 Task: Sort the products in the category "Disposable Plates & Utensils" by price (highest first).
Action: Mouse moved to (331, 152)
Screenshot: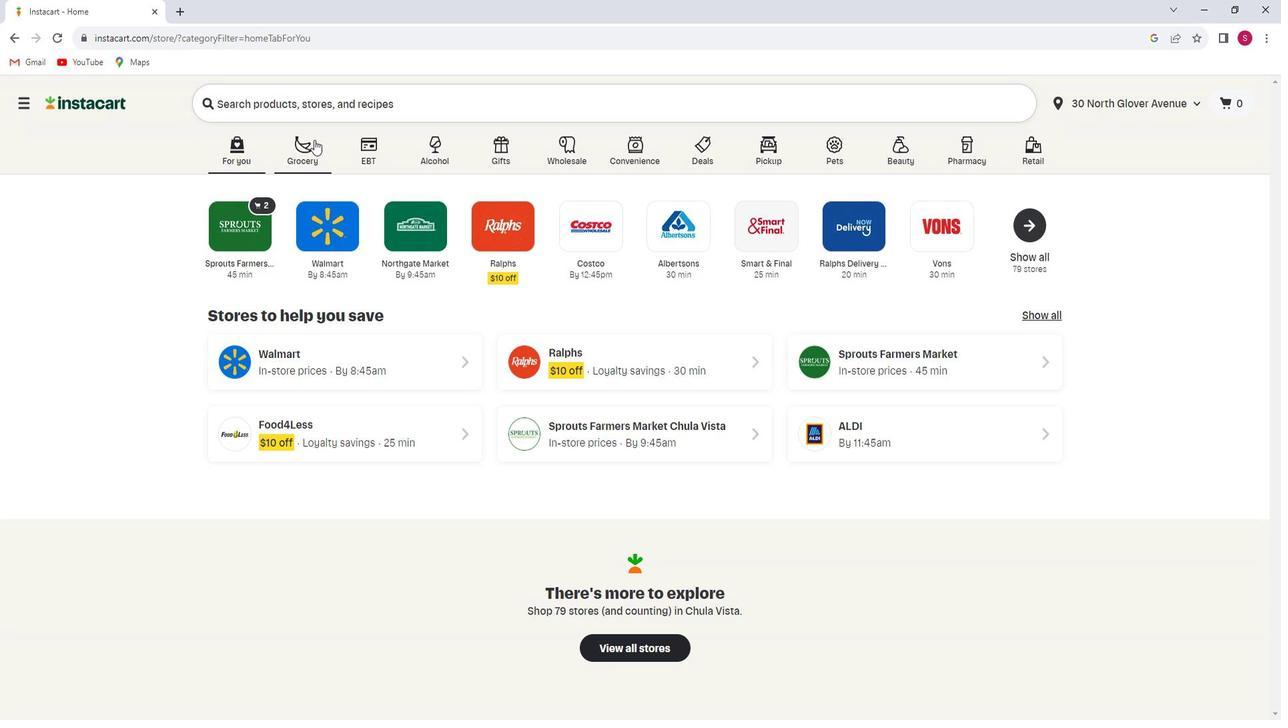 
Action: Mouse pressed left at (331, 152)
Screenshot: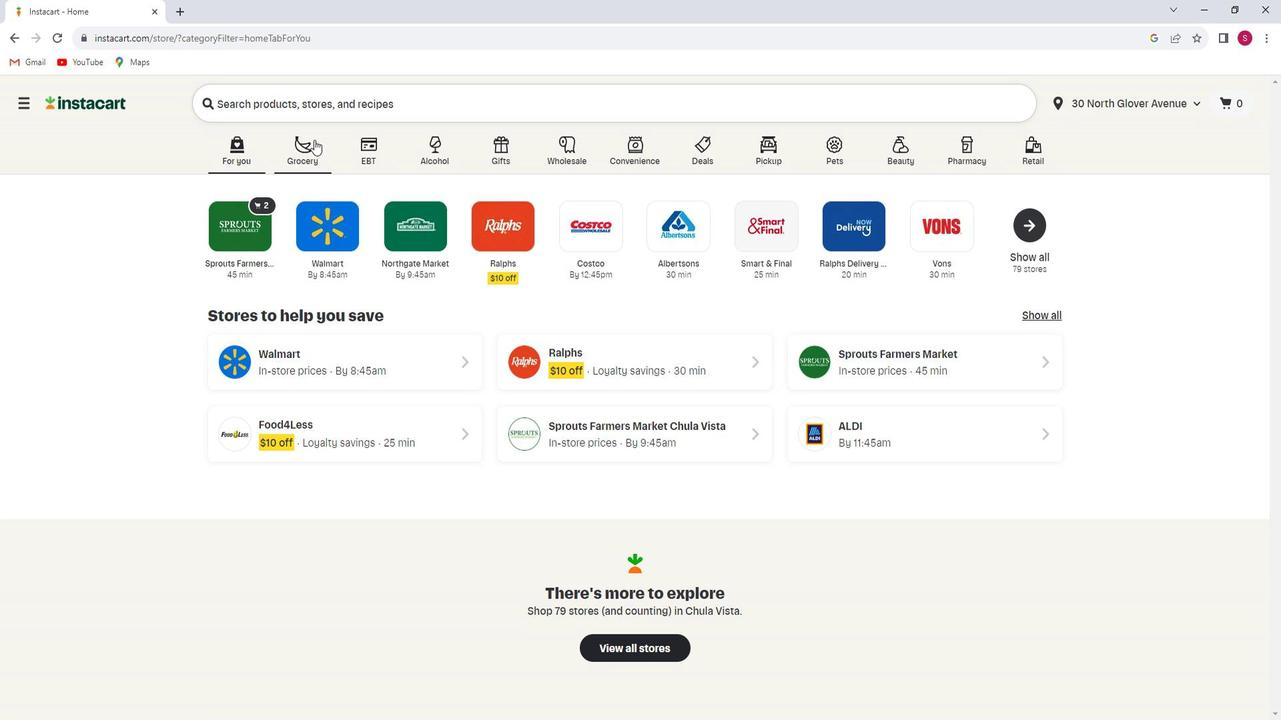 
Action: Mouse moved to (354, 398)
Screenshot: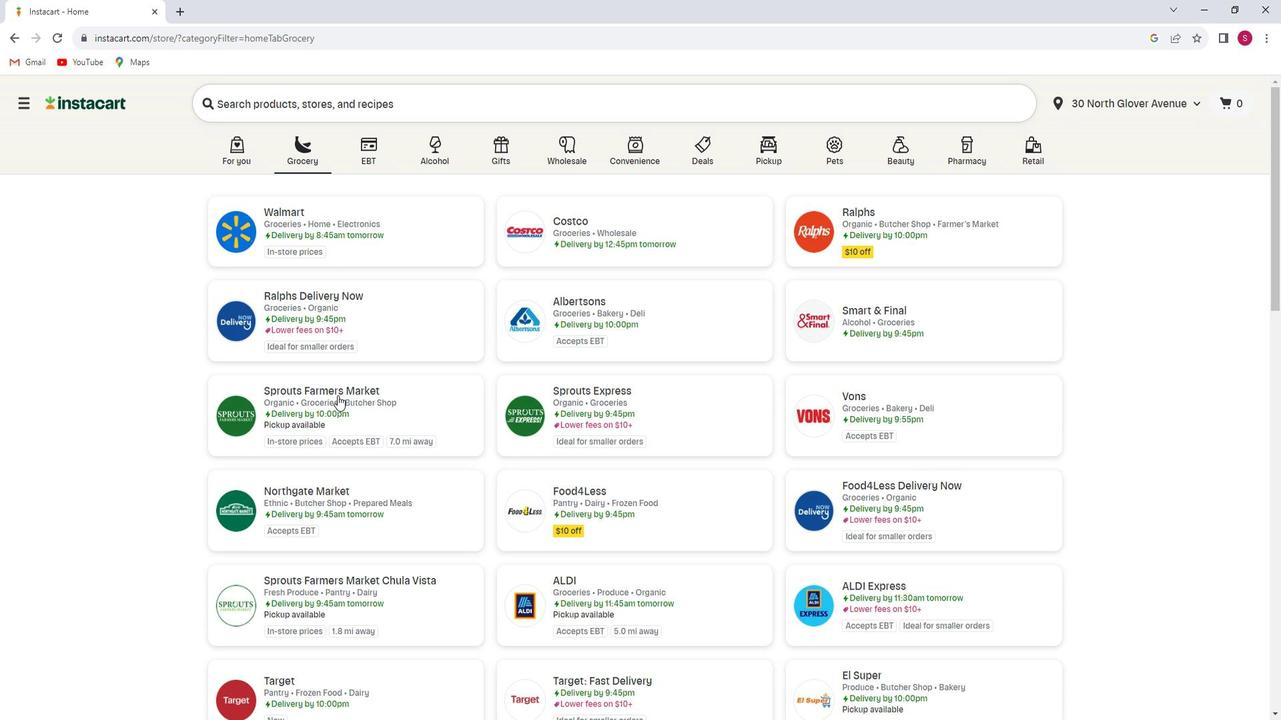 
Action: Mouse pressed left at (354, 398)
Screenshot: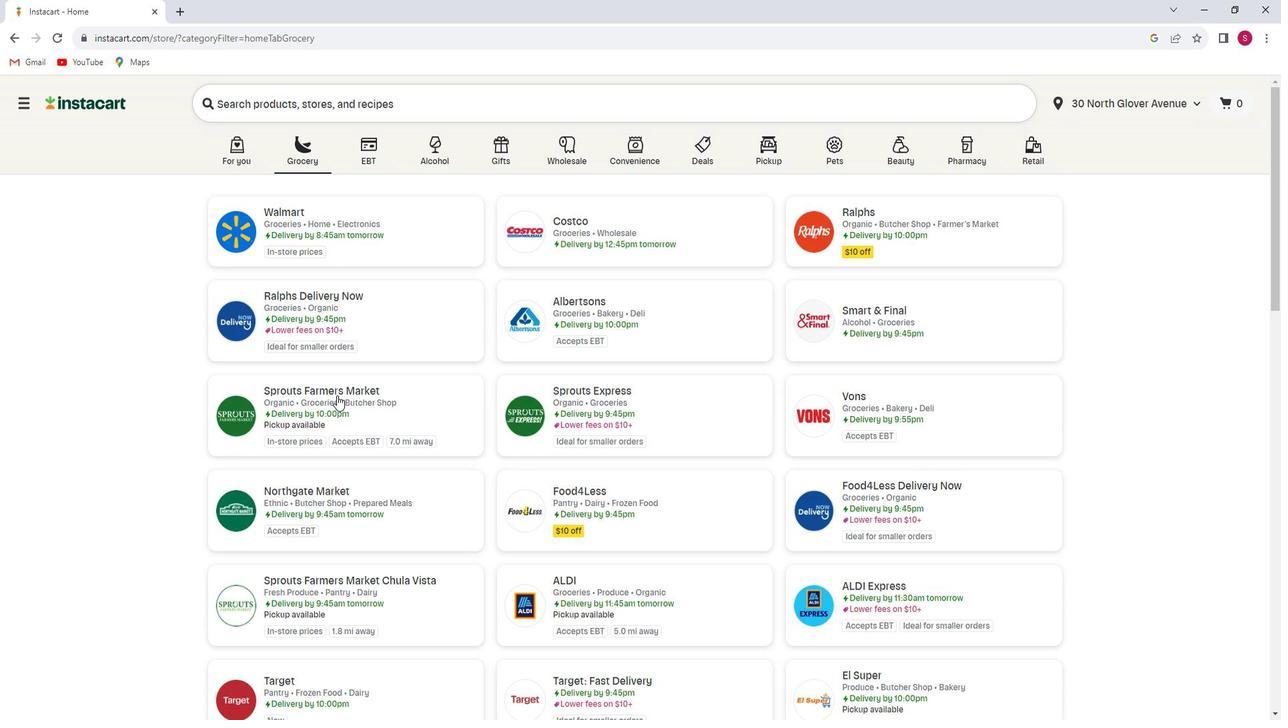
Action: Mouse moved to (92, 444)
Screenshot: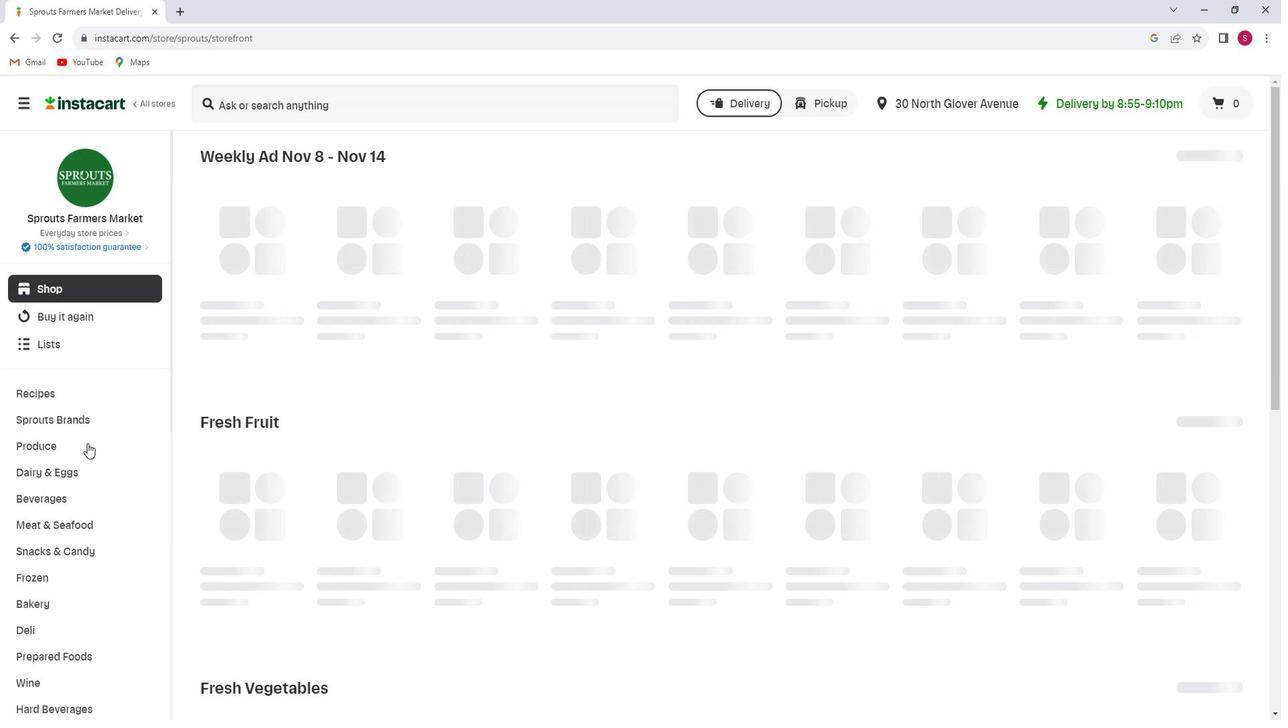 
Action: Mouse scrolled (92, 443) with delta (0, 0)
Screenshot: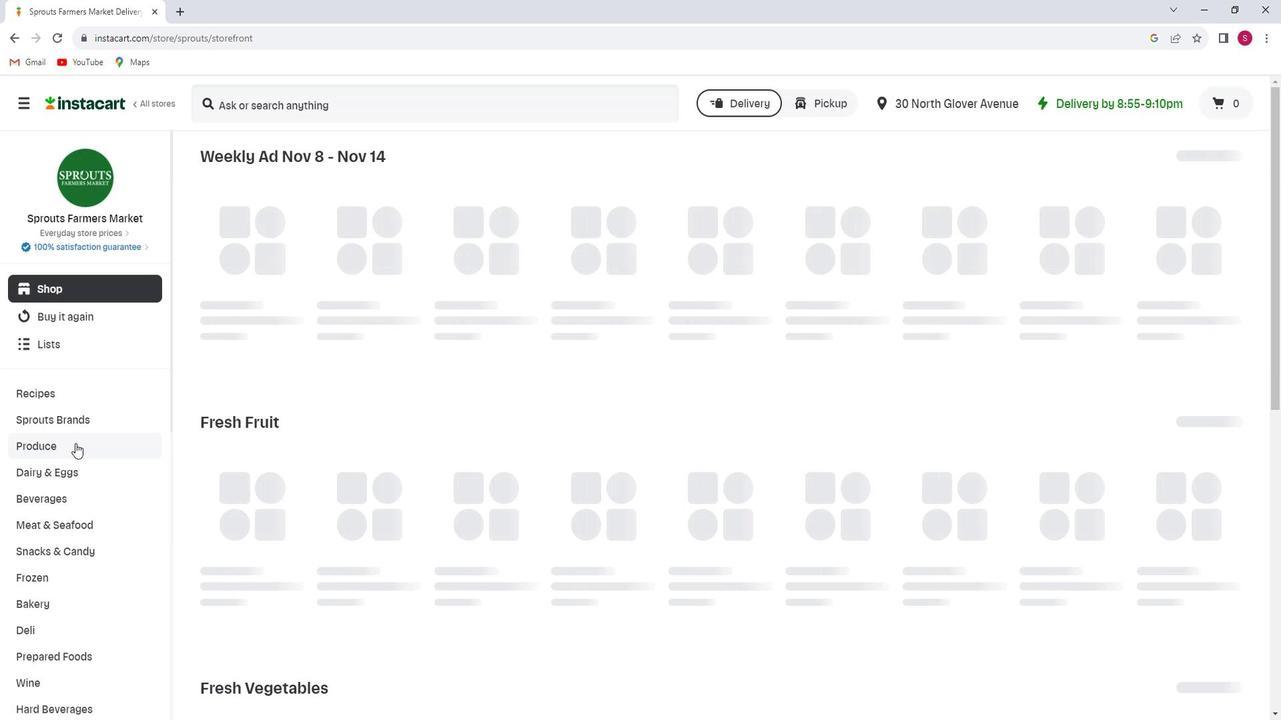 
Action: Mouse scrolled (92, 443) with delta (0, 0)
Screenshot: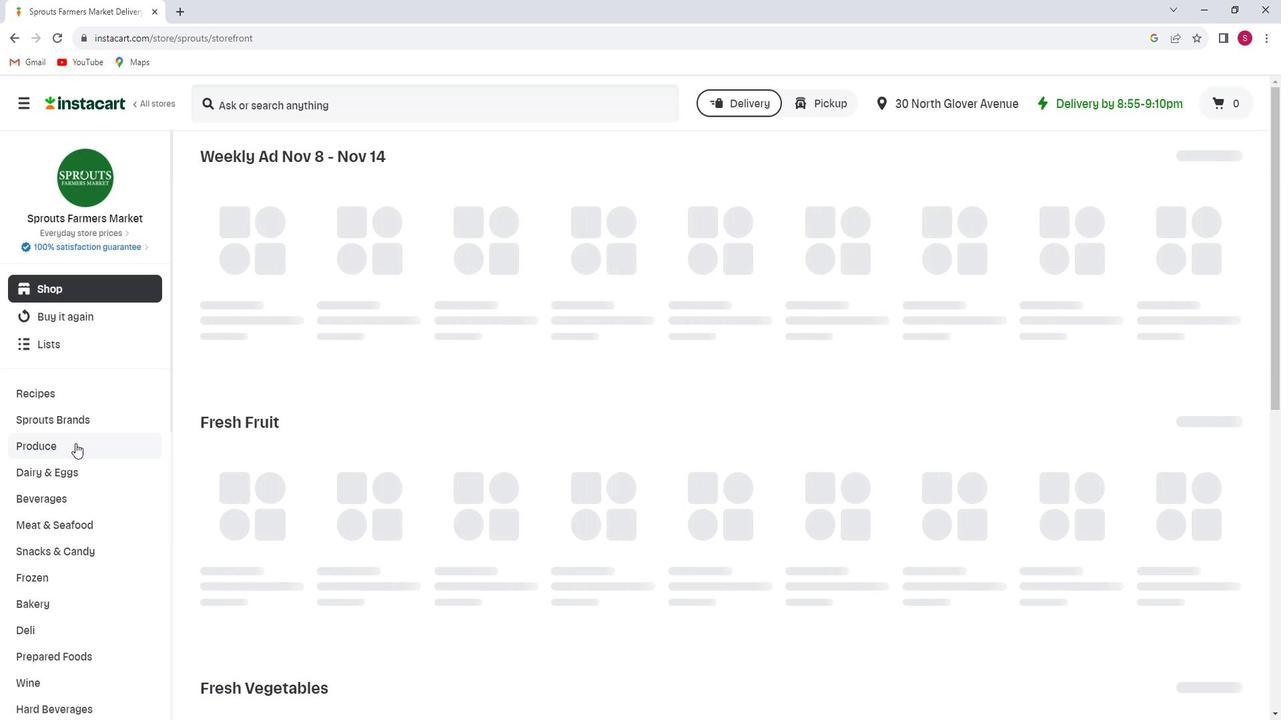
Action: Mouse scrolled (92, 443) with delta (0, 0)
Screenshot: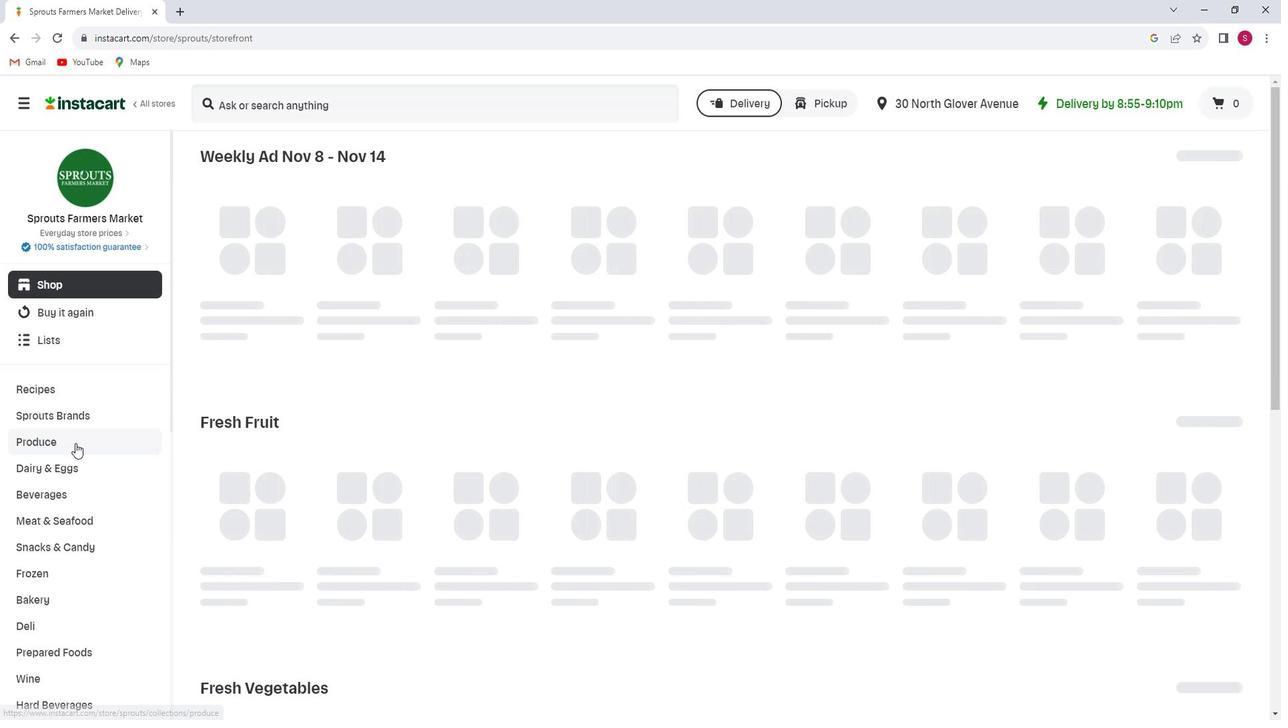 
Action: Mouse scrolled (92, 443) with delta (0, 0)
Screenshot: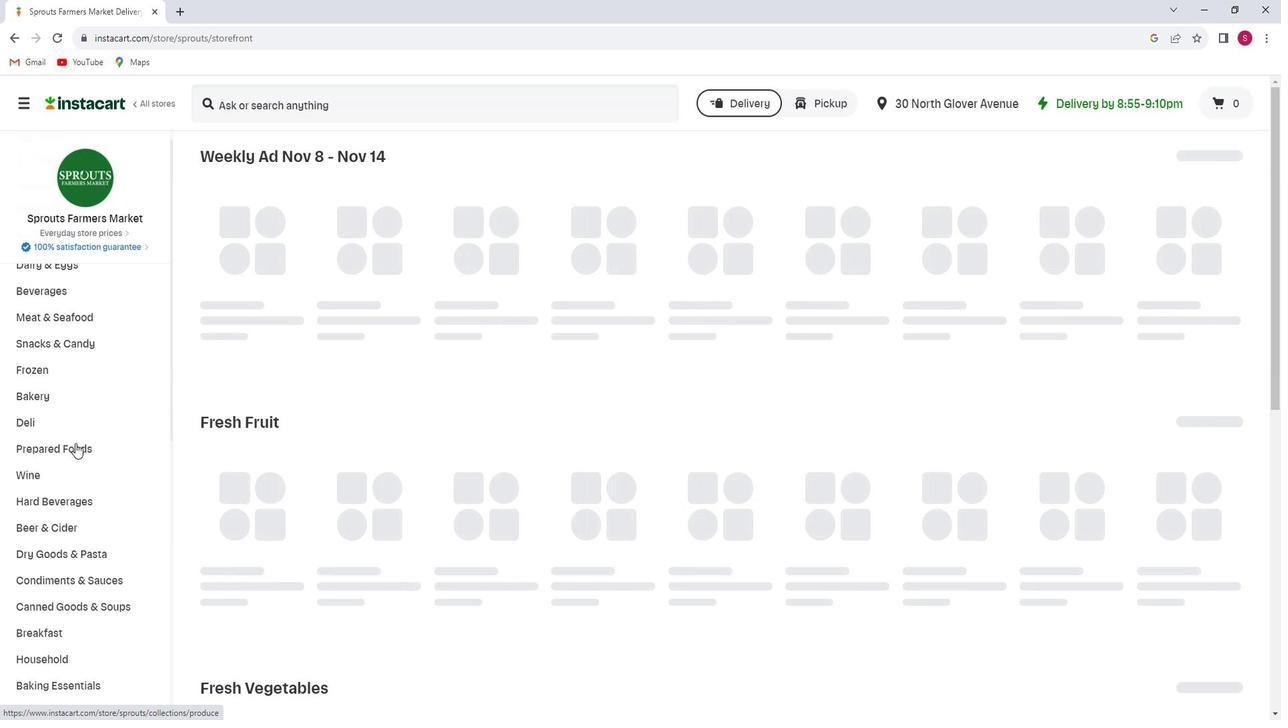 
Action: Mouse scrolled (92, 443) with delta (0, 0)
Screenshot: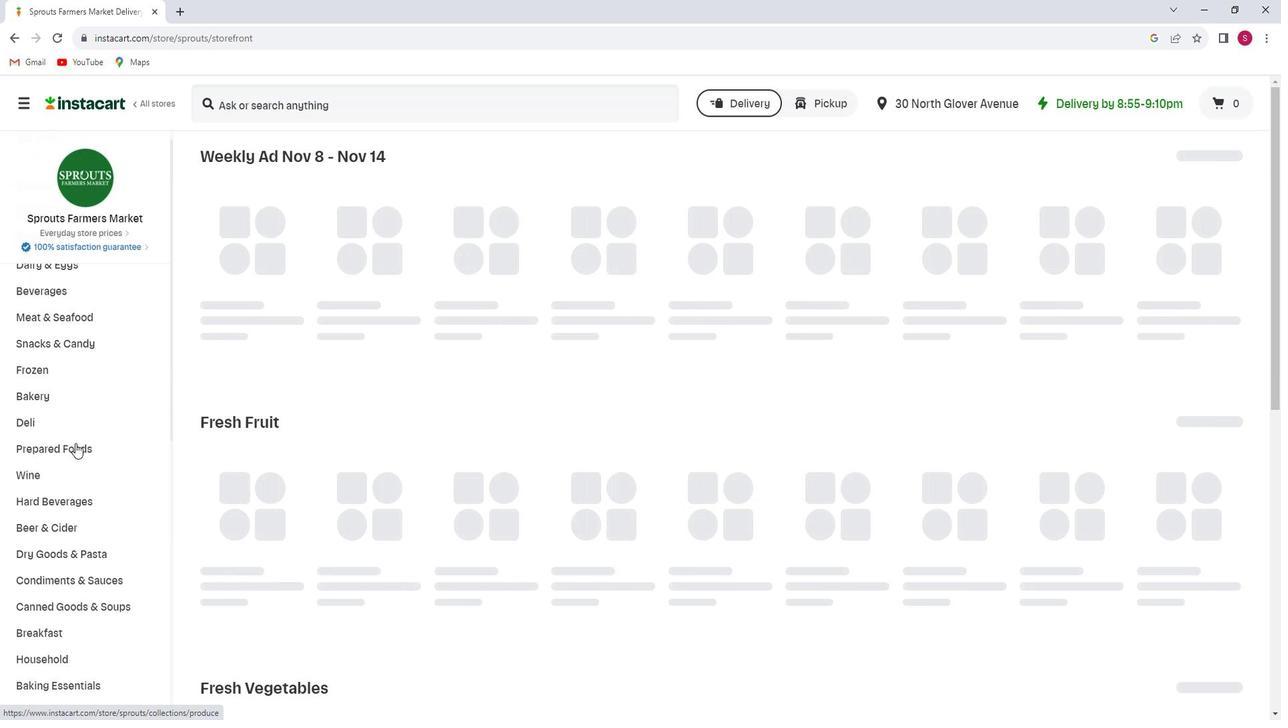 
Action: Mouse scrolled (92, 443) with delta (0, 0)
Screenshot: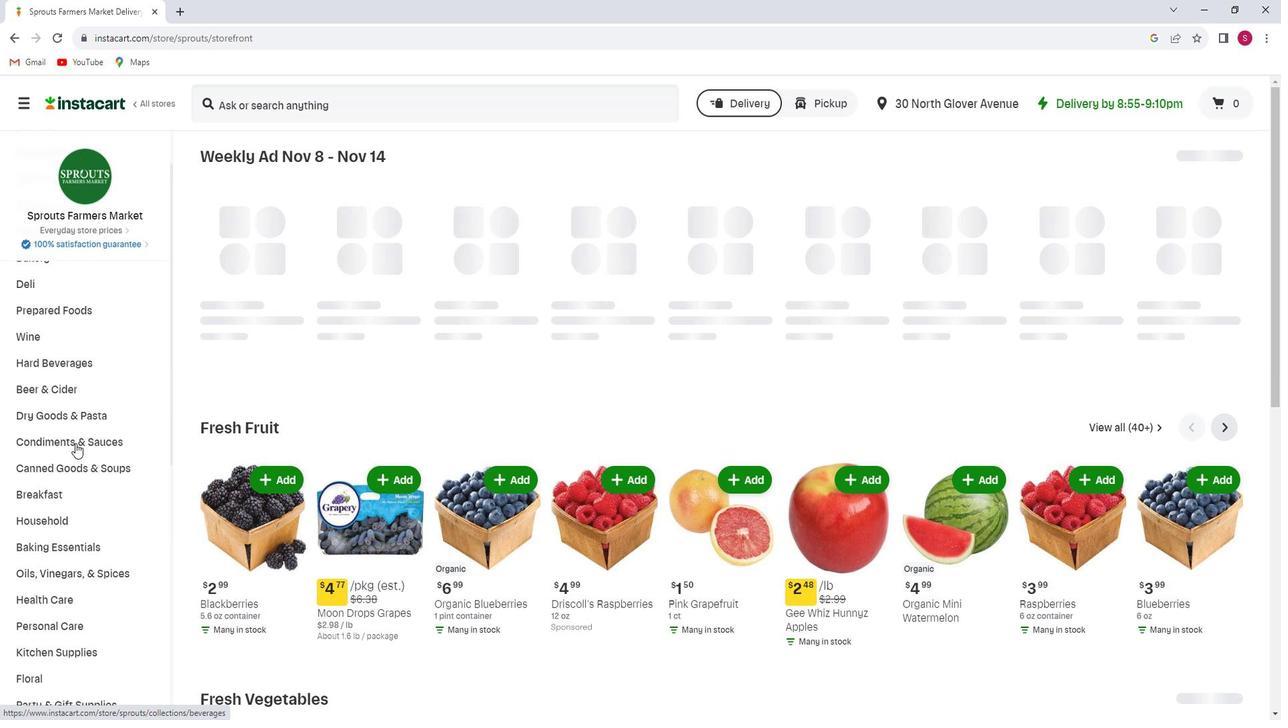 
Action: Mouse scrolled (92, 443) with delta (0, 0)
Screenshot: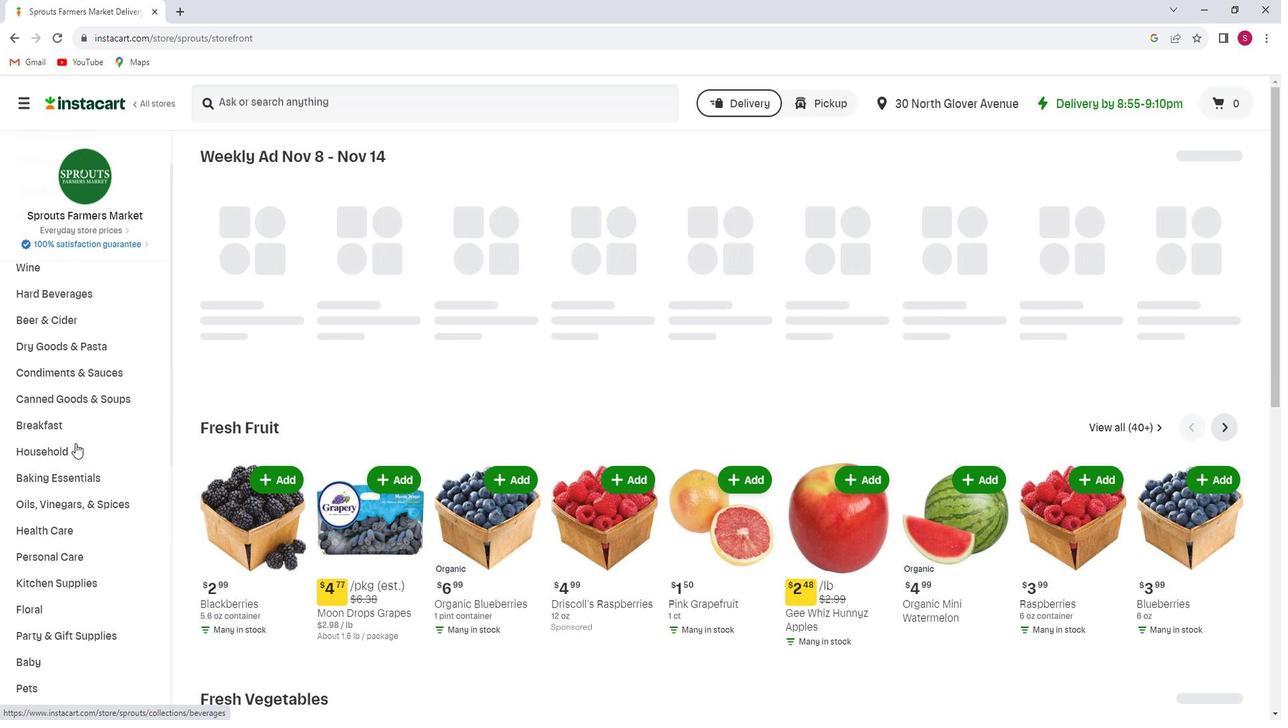 
Action: Mouse scrolled (92, 443) with delta (0, 0)
Screenshot: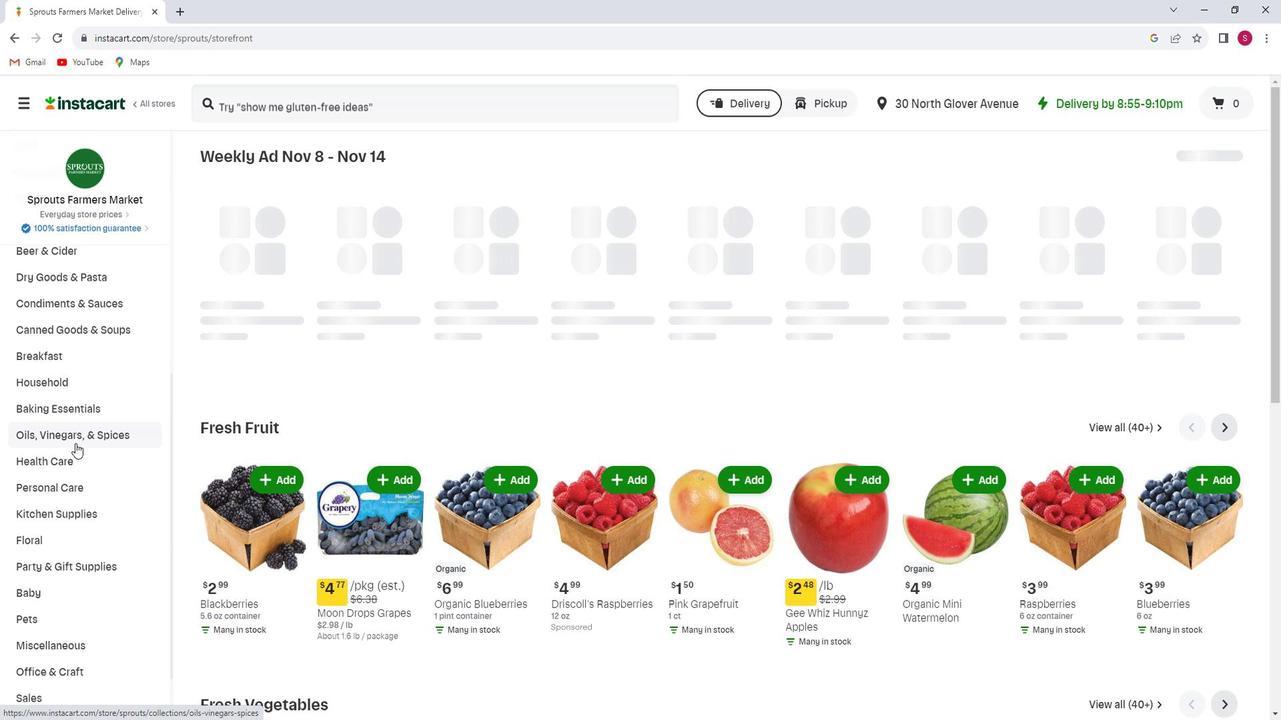 
Action: Mouse moved to (87, 454)
Screenshot: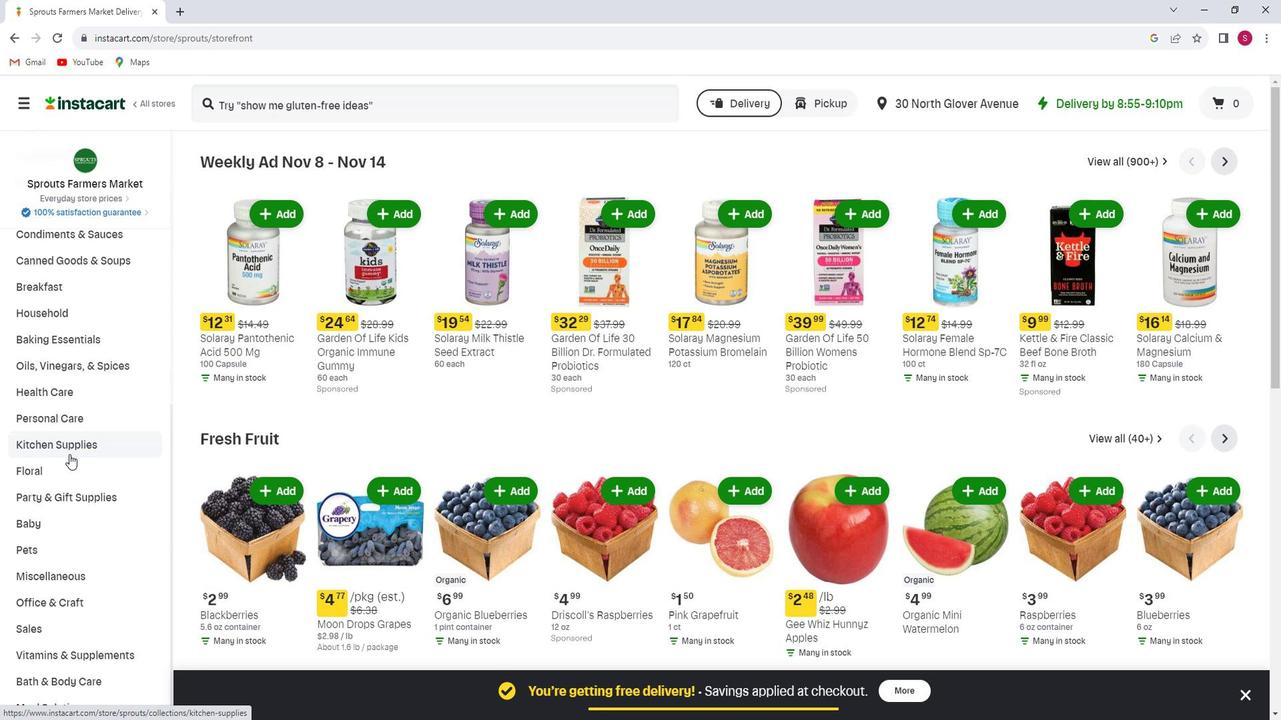 
Action: Mouse pressed left at (87, 454)
Screenshot: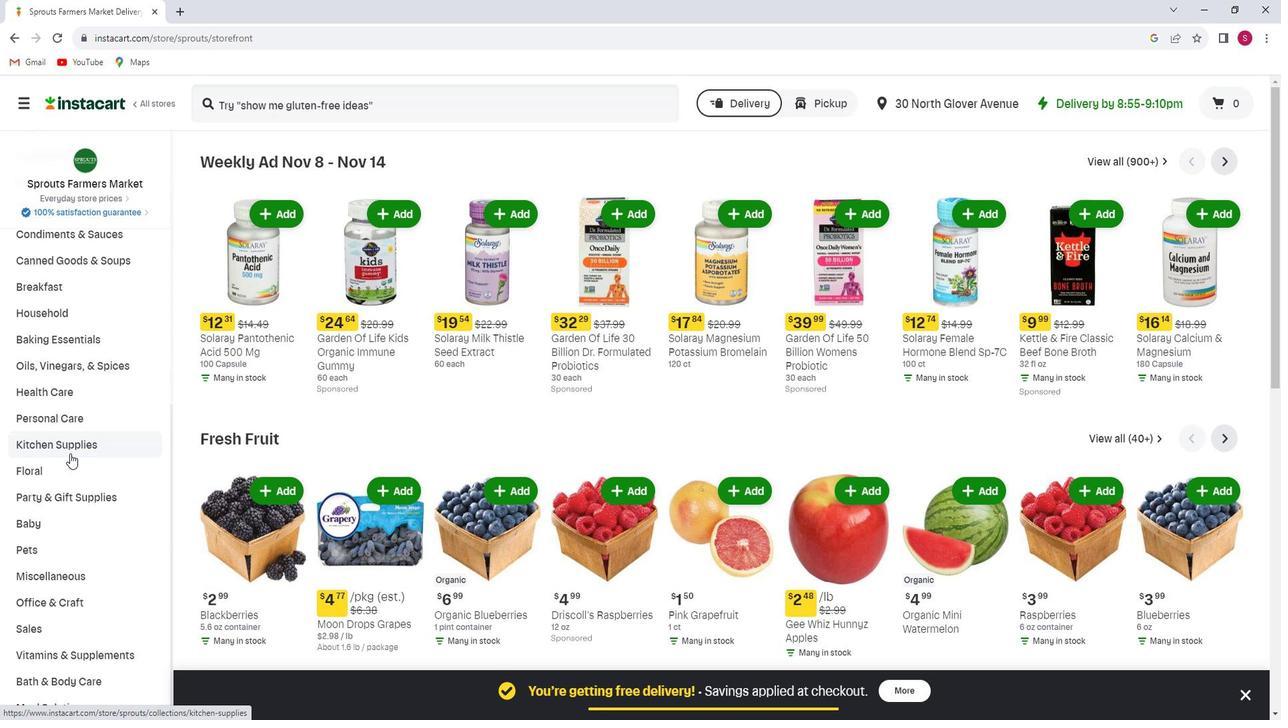 
Action: Mouse moved to (100, 495)
Screenshot: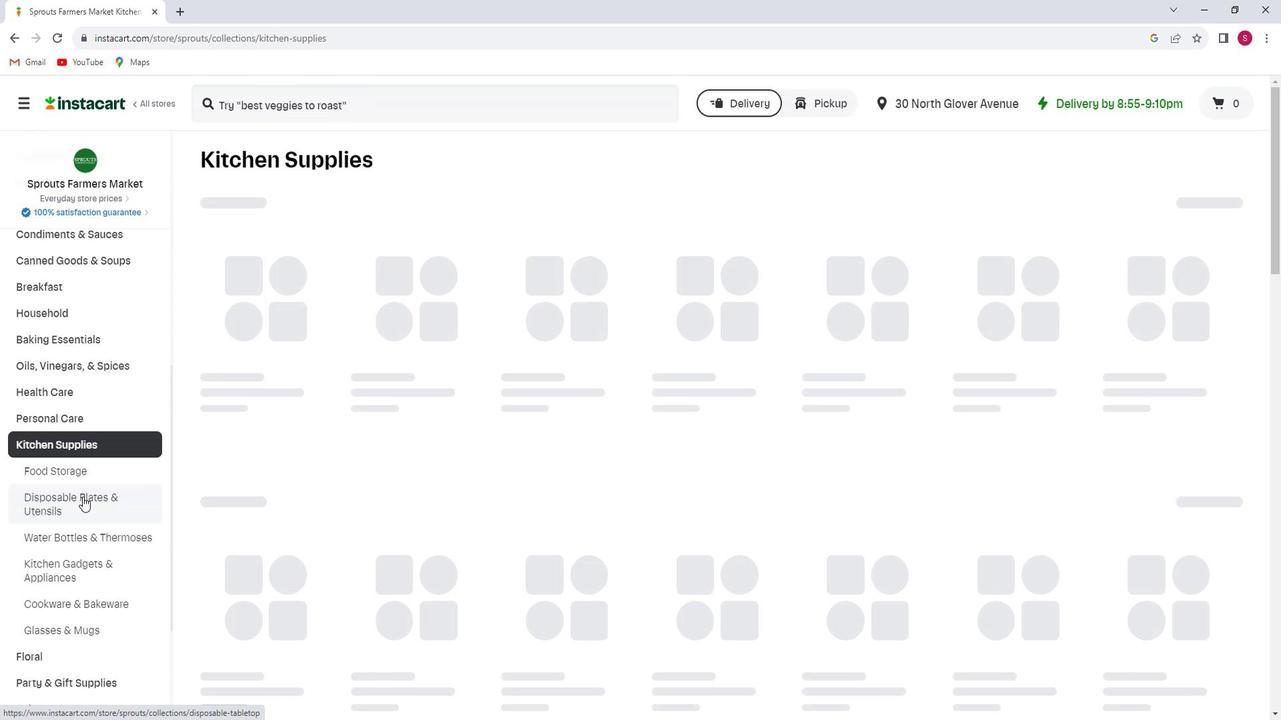 
Action: Mouse pressed left at (100, 495)
Screenshot: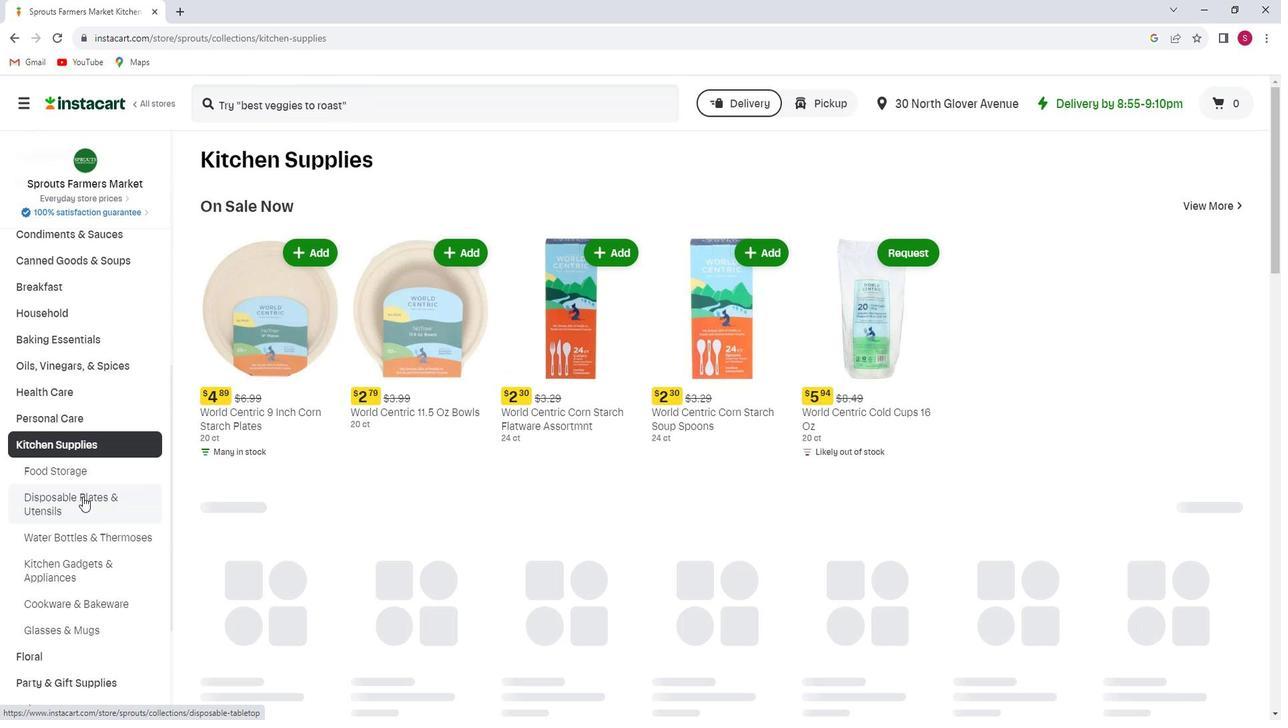 
Action: Mouse moved to (1187, 278)
Screenshot: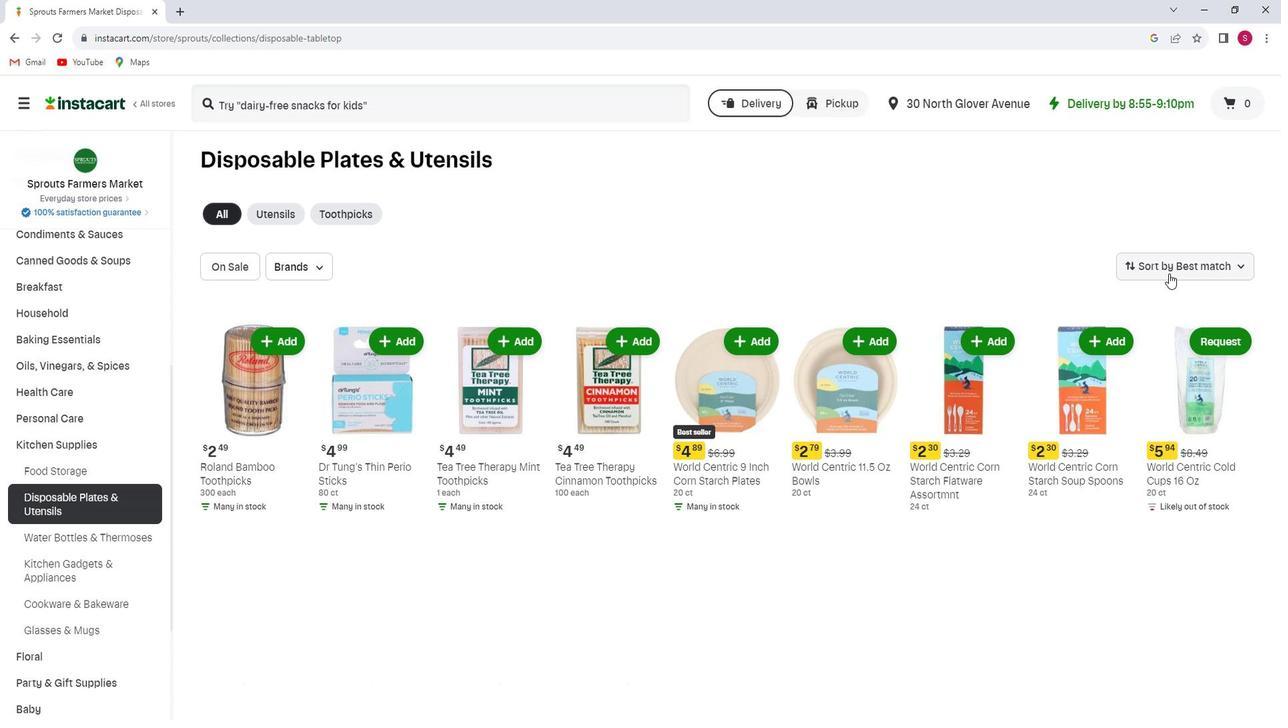
Action: Mouse pressed left at (1187, 278)
Screenshot: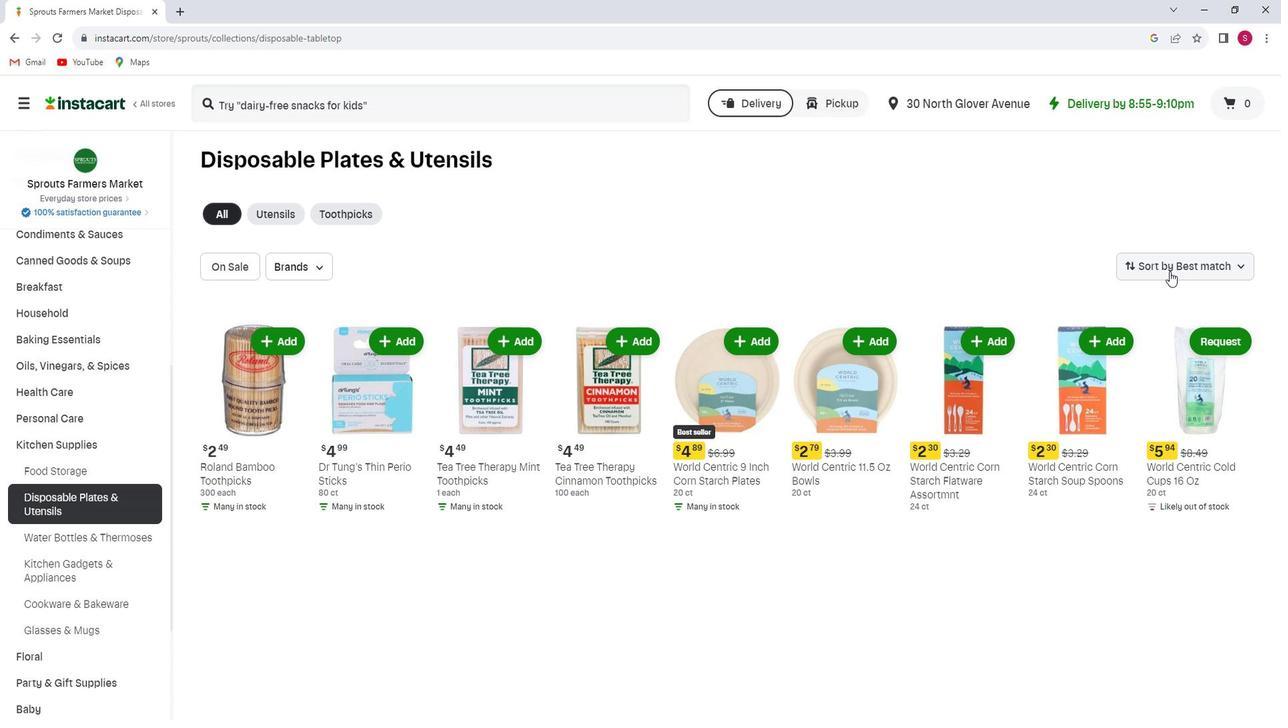
Action: Mouse moved to (1195, 367)
Screenshot: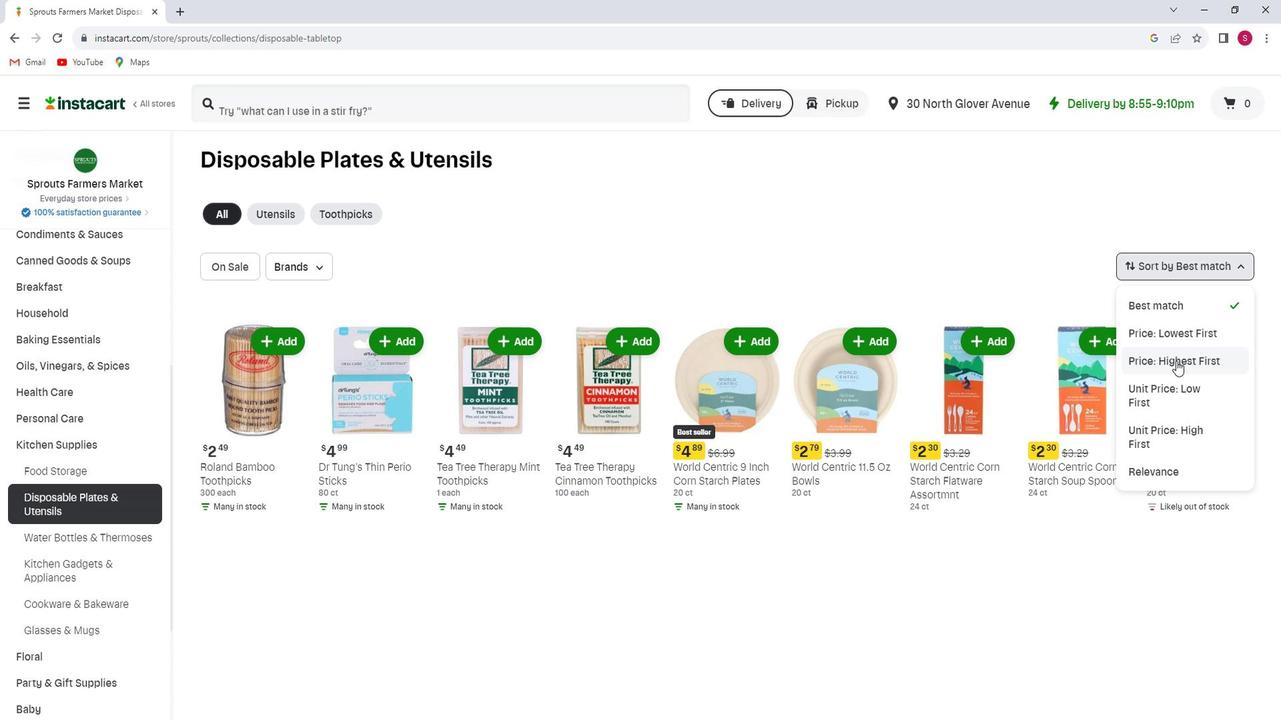 
Action: Mouse pressed left at (1195, 367)
Screenshot: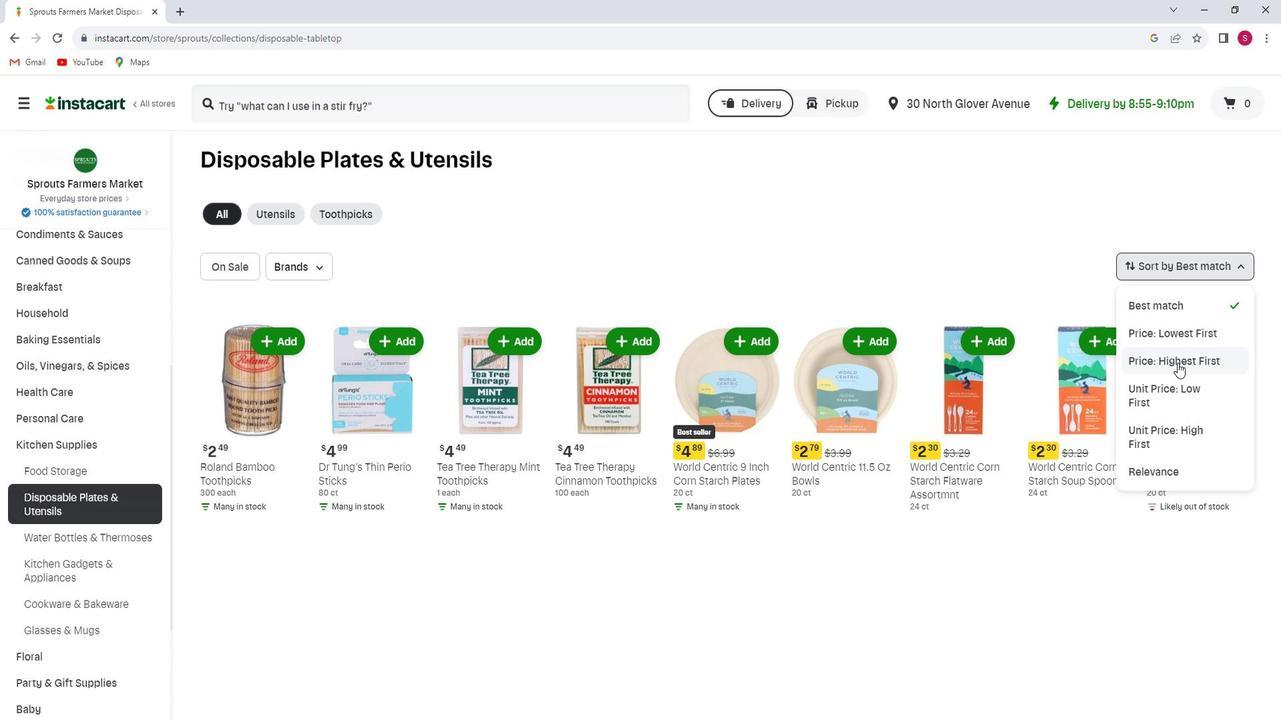 
Action: Mouse moved to (1171, 364)
Screenshot: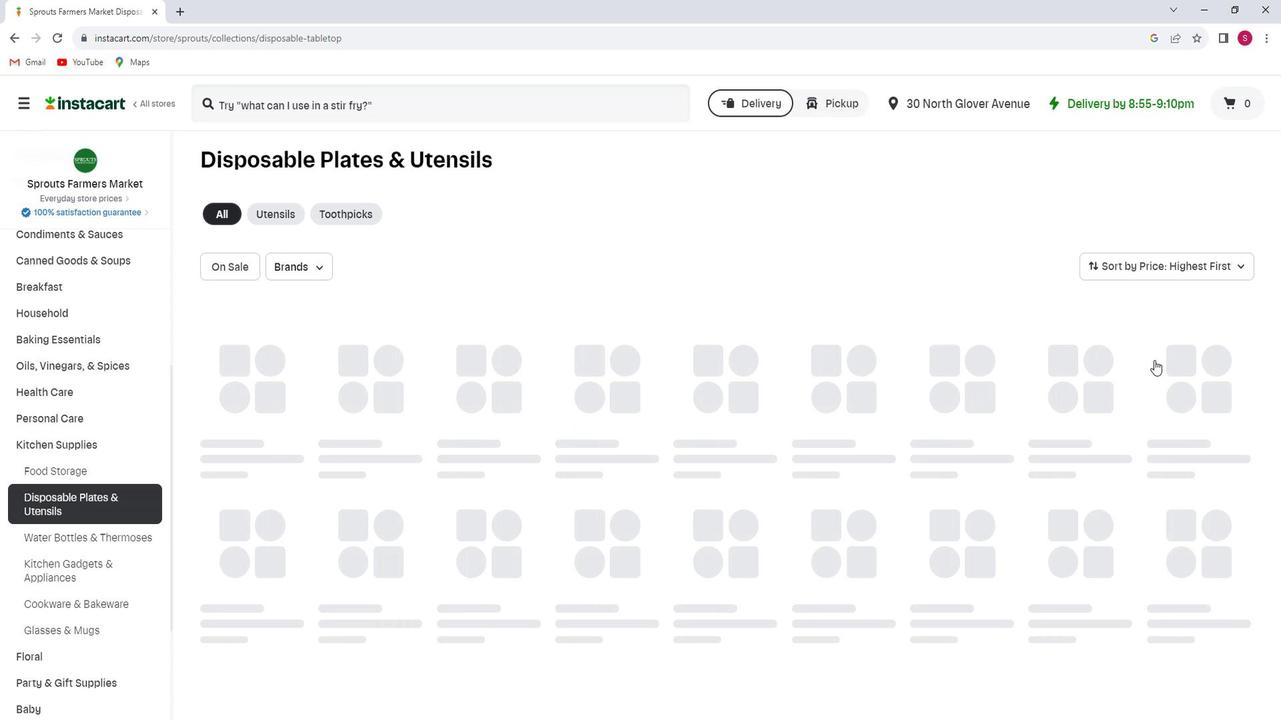 
